 Task: Look for products in the category "Champagne & Sparkling Wine" from Veuve Du Vernay only.
Action: Mouse moved to (911, 338)
Screenshot: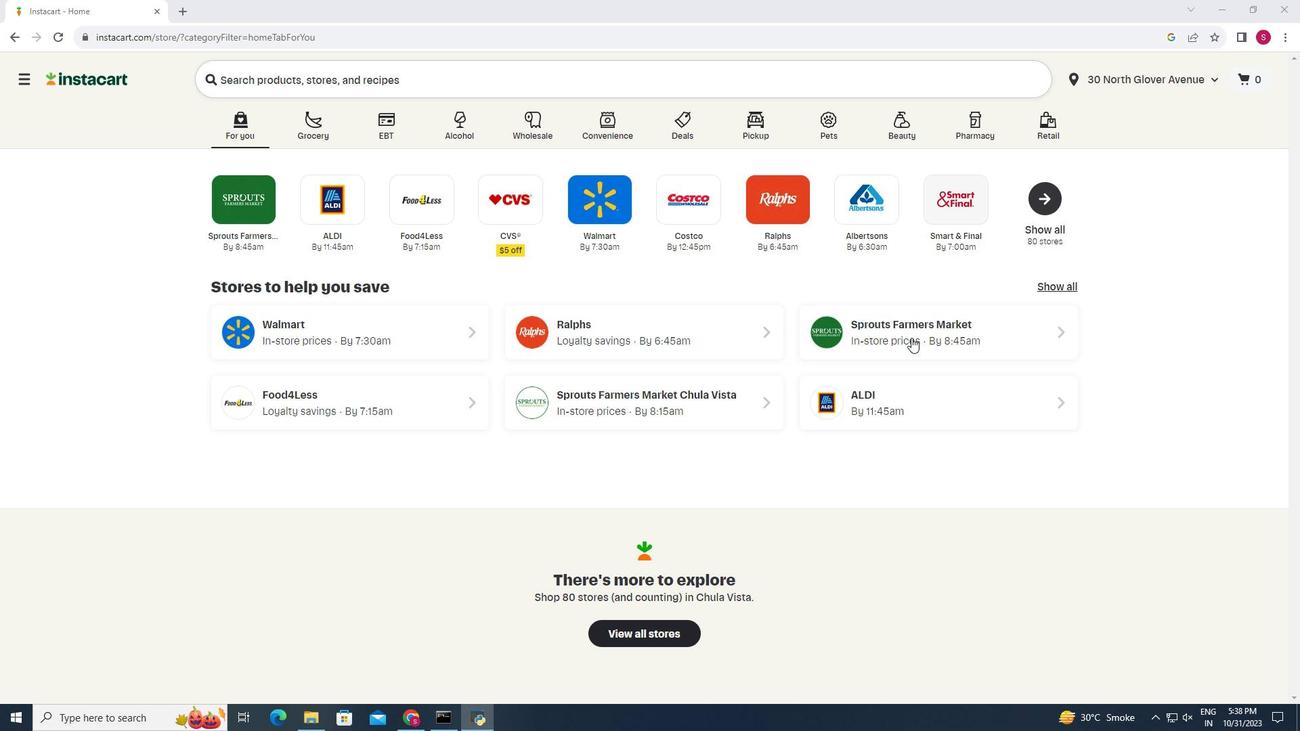 
Action: Mouse pressed left at (911, 338)
Screenshot: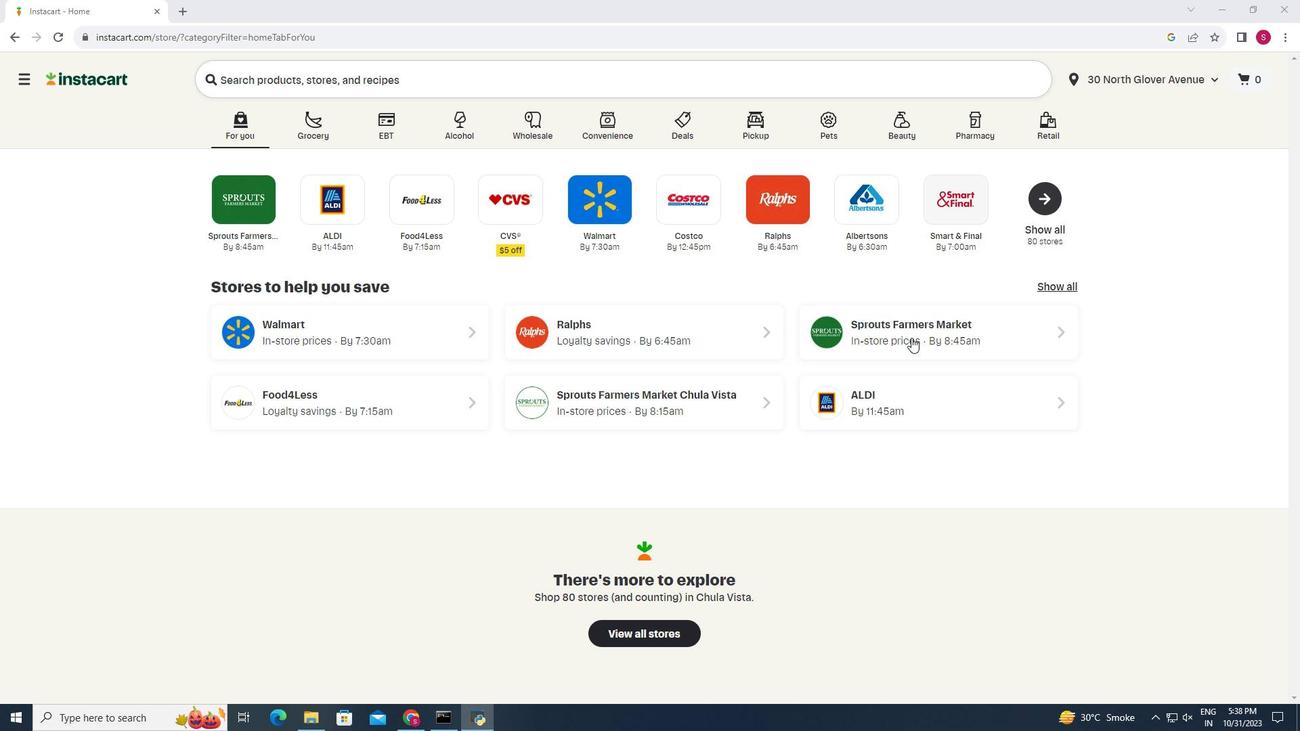 
Action: Mouse moved to (61, 695)
Screenshot: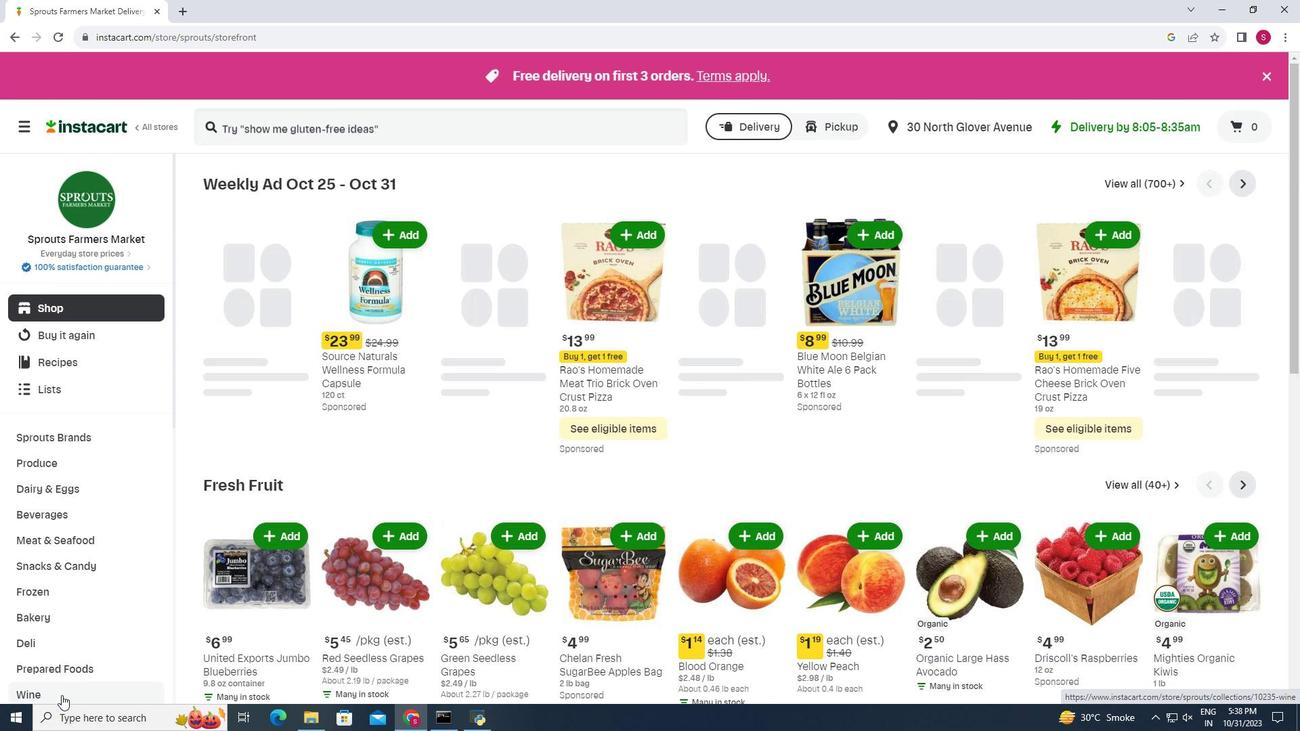 
Action: Mouse pressed left at (61, 695)
Screenshot: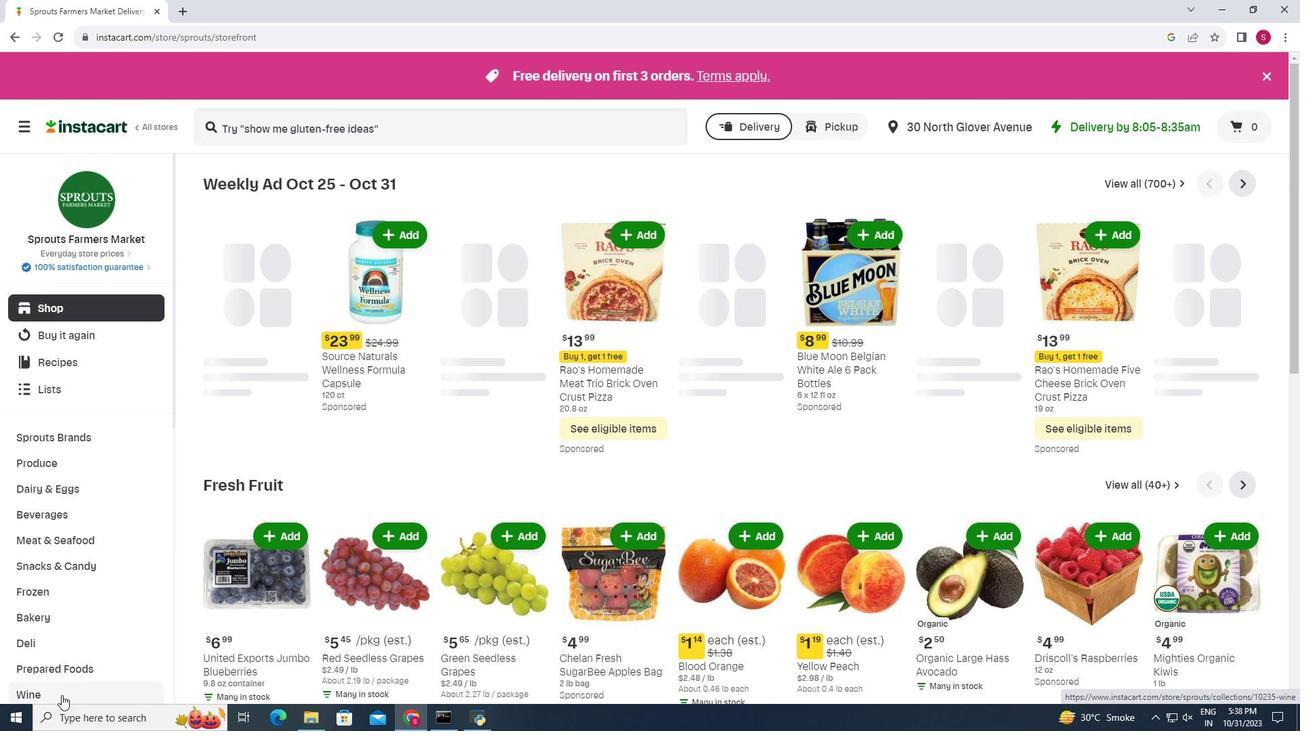 
Action: Mouse moved to (499, 212)
Screenshot: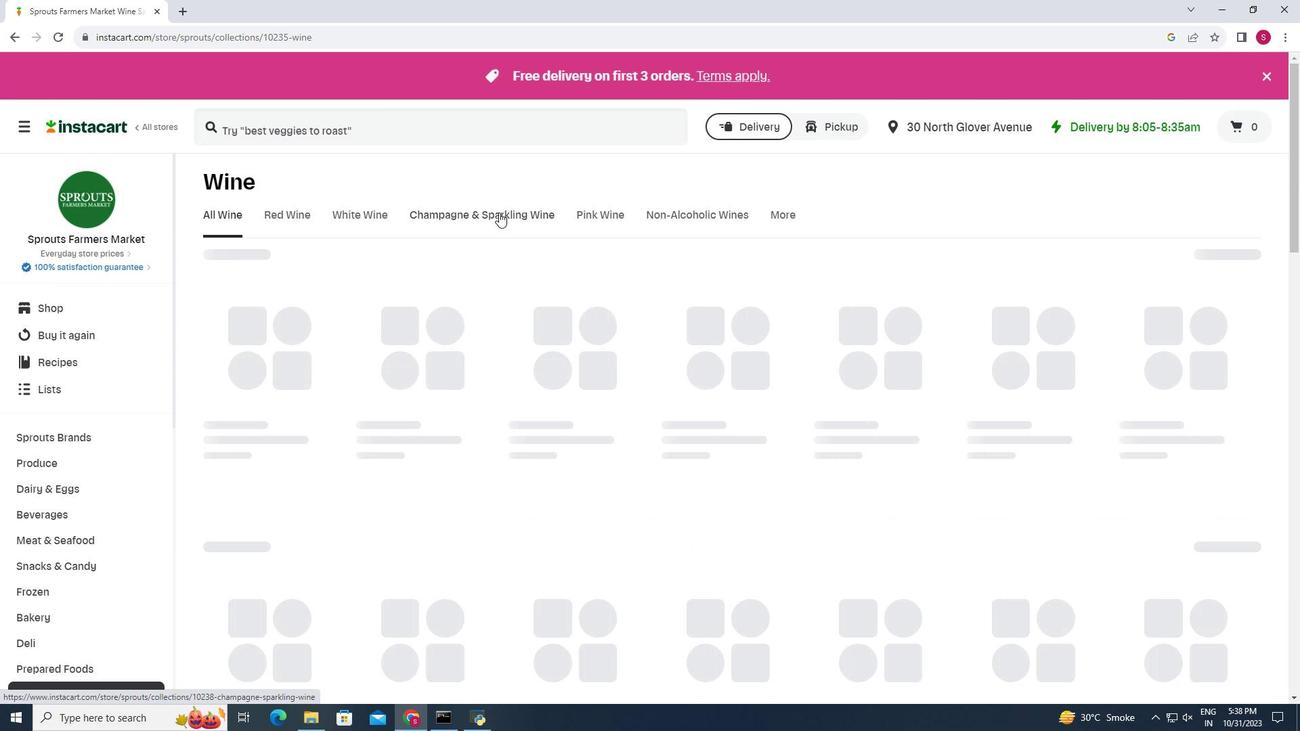 
Action: Mouse pressed left at (499, 212)
Screenshot: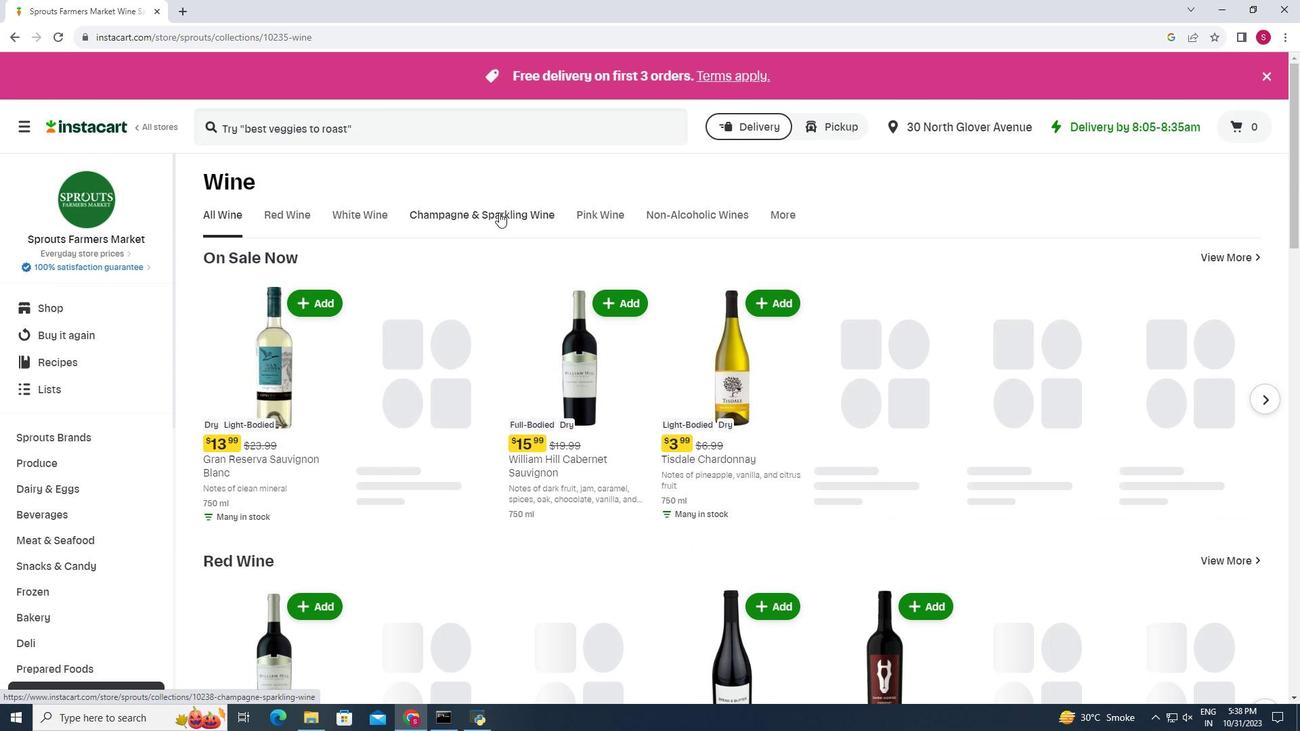 
Action: Mouse moved to (115, 682)
Screenshot: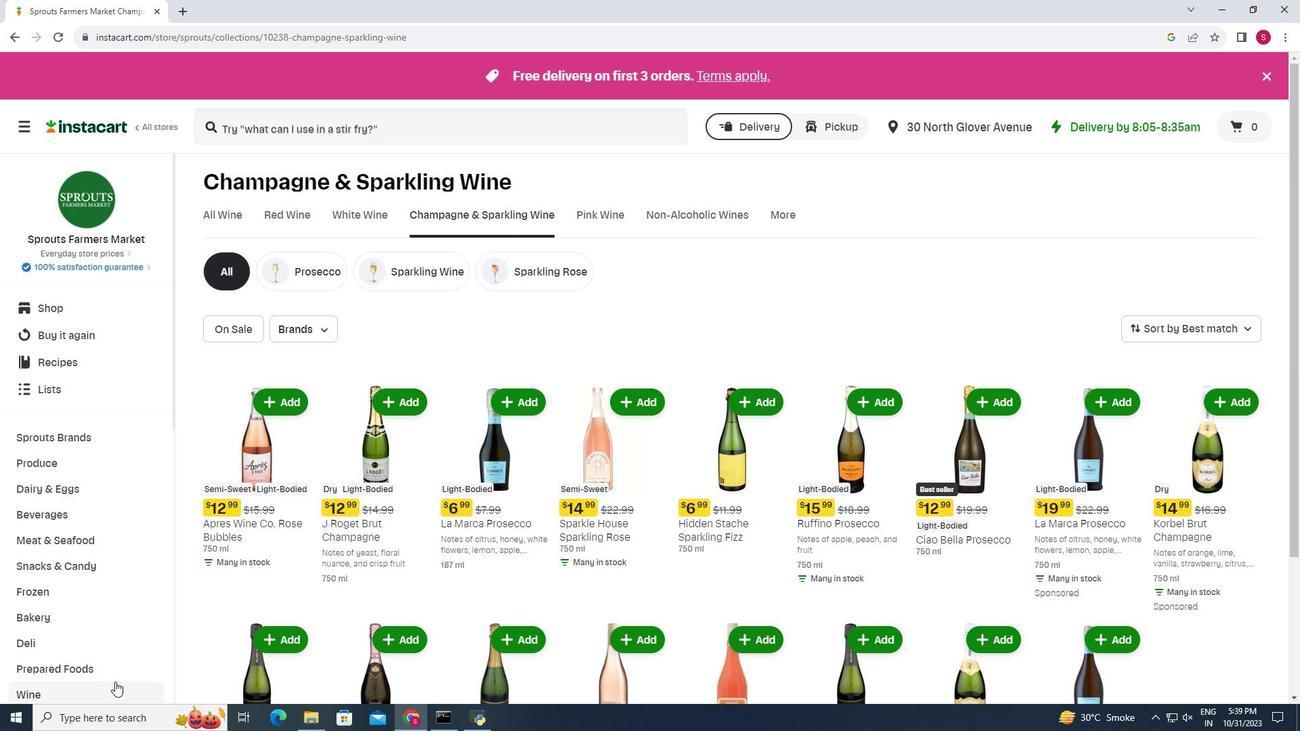 
Action: Mouse pressed left at (115, 682)
Screenshot: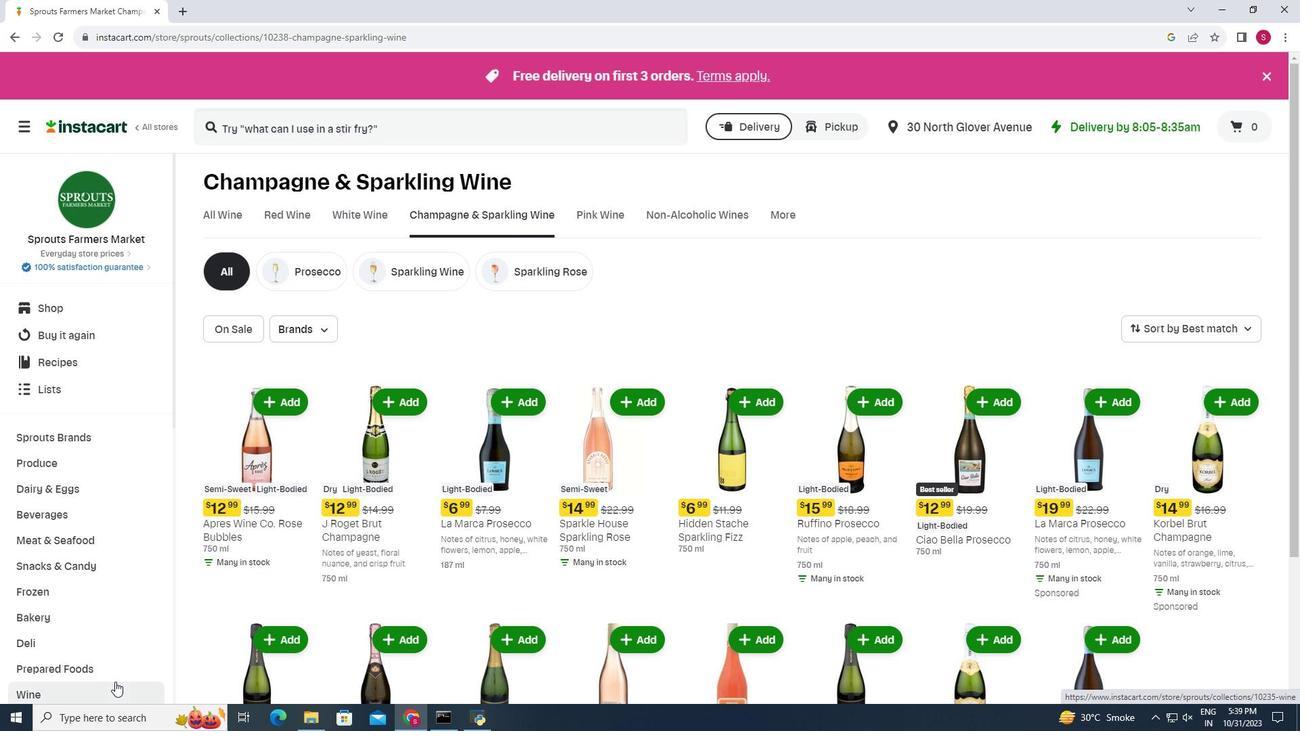 
Action: Mouse moved to (429, 211)
Screenshot: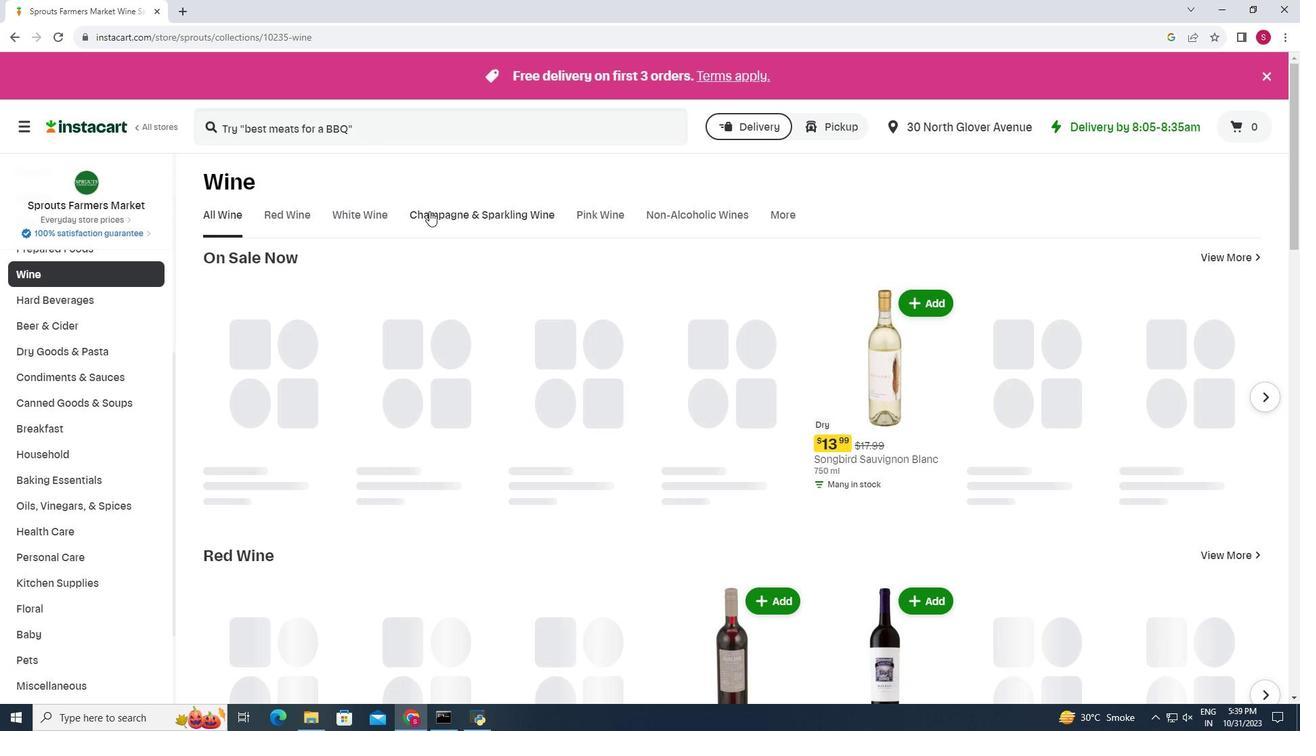 
Action: Mouse pressed left at (429, 211)
Screenshot: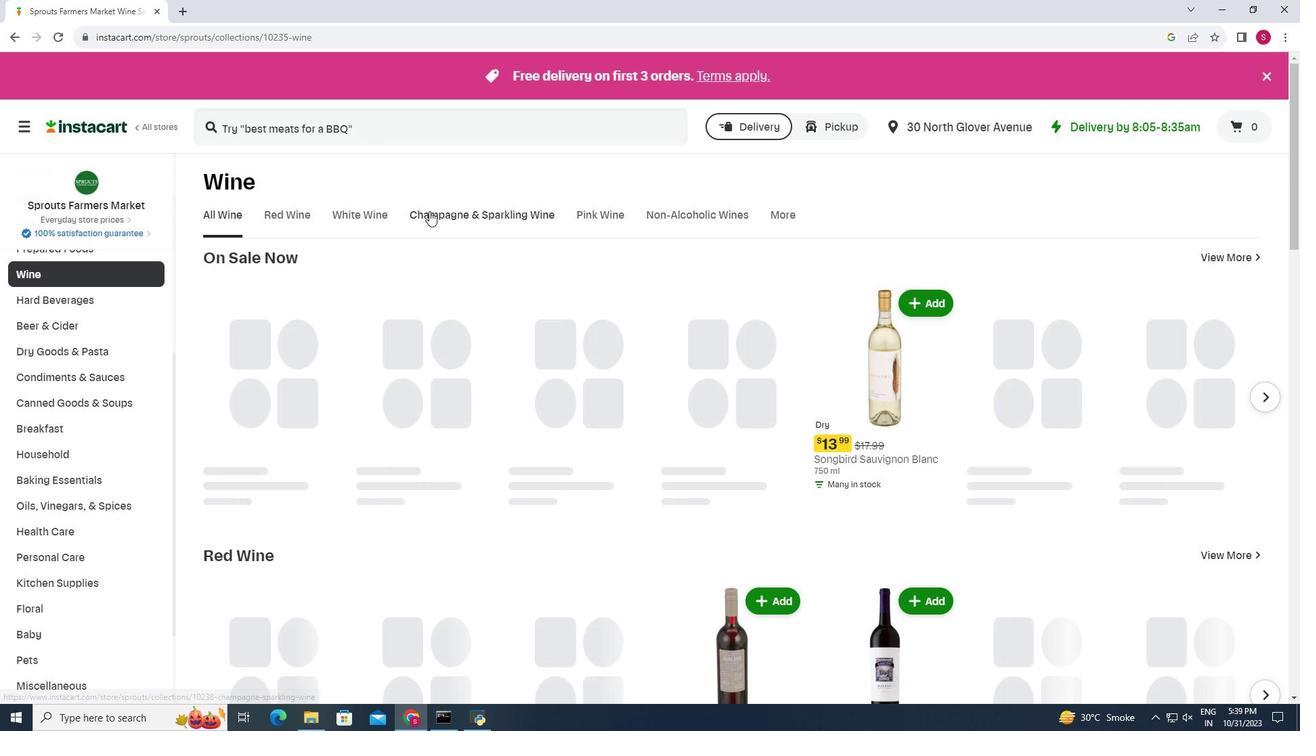 
Action: Mouse moved to (321, 326)
Screenshot: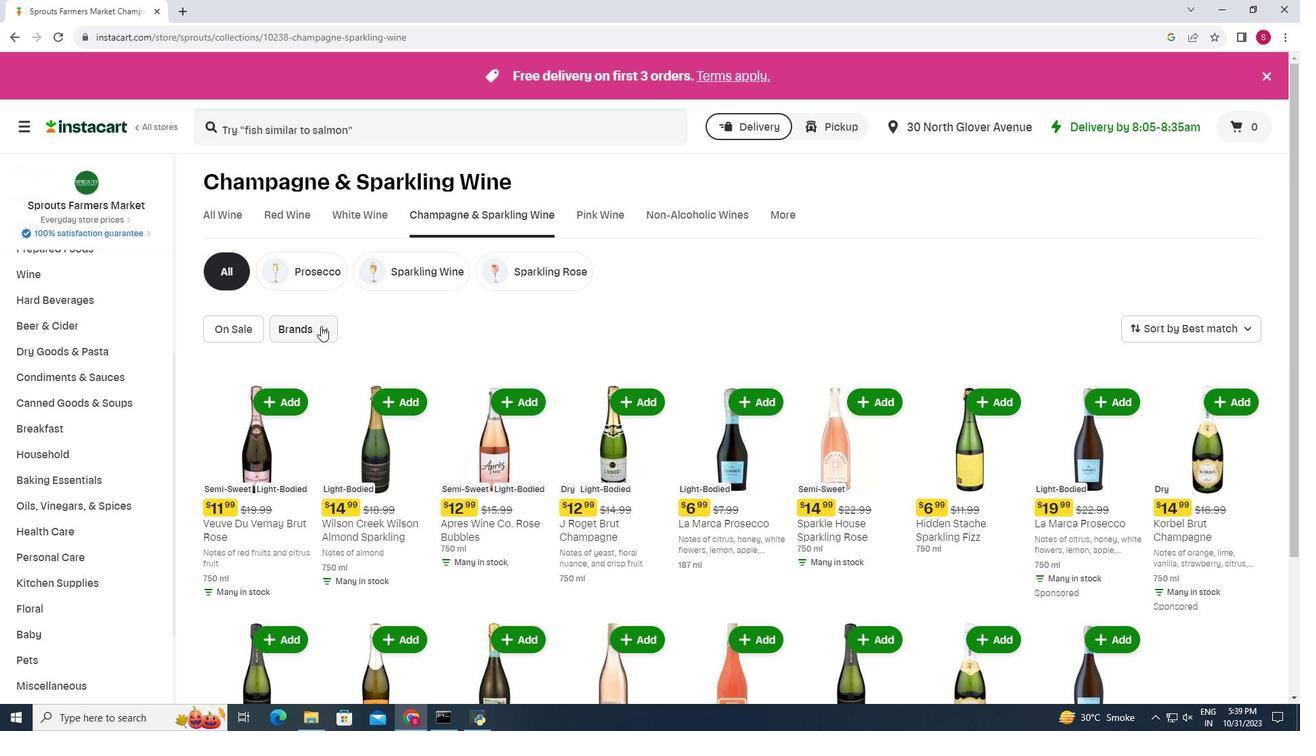 
Action: Mouse pressed left at (321, 326)
Screenshot: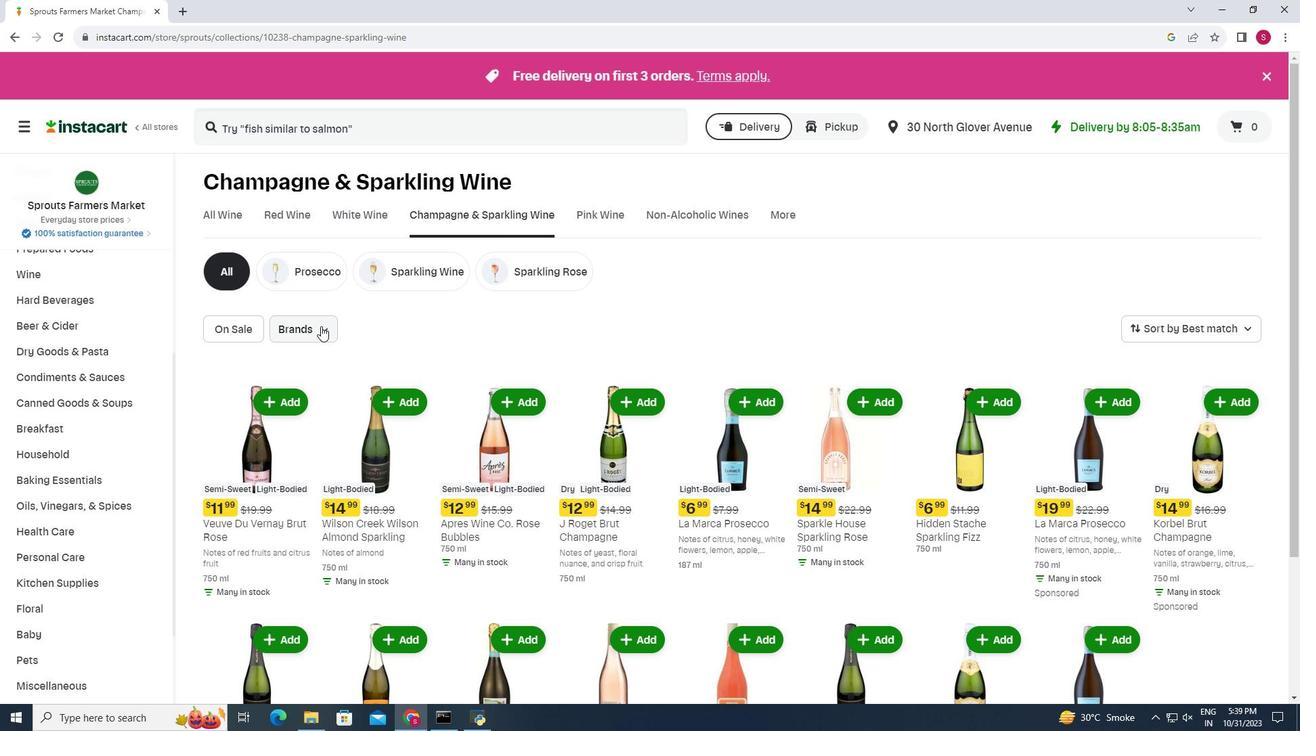 
Action: Mouse moved to (347, 426)
Screenshot: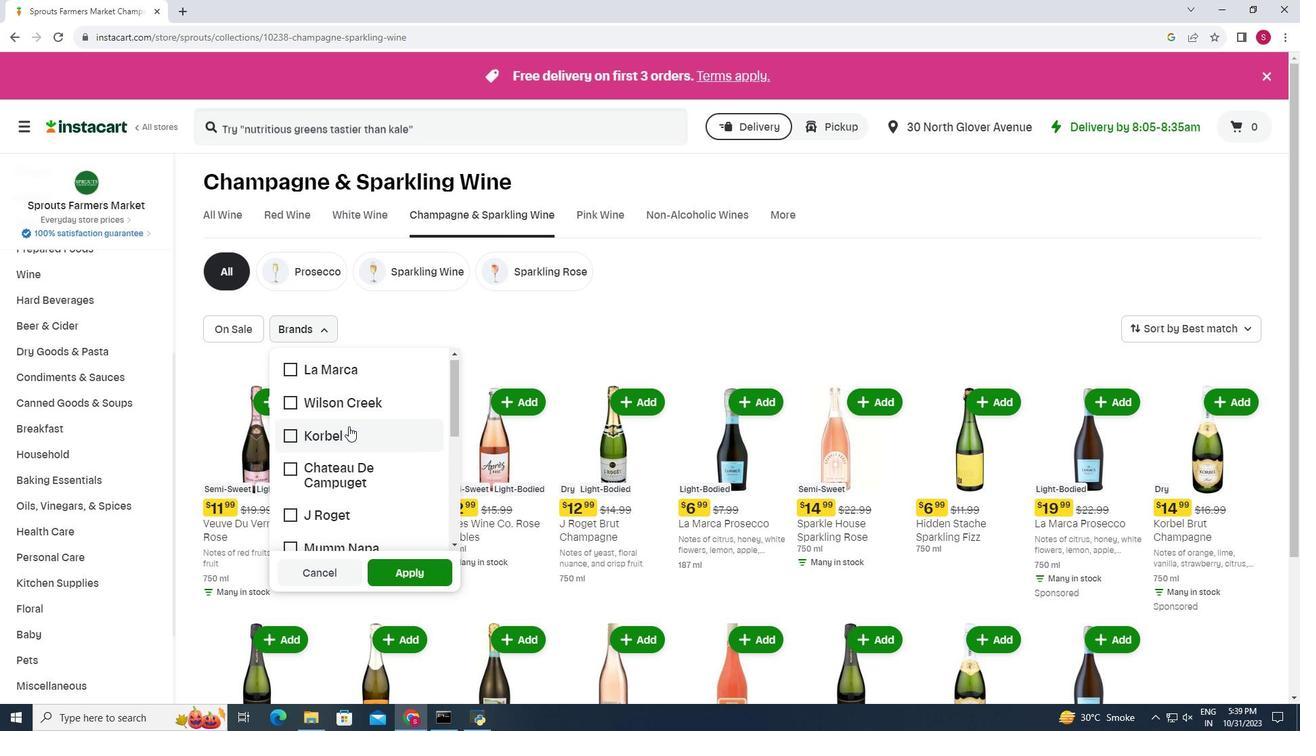 
Action: Mouse scrolled (347, 426) with delta (0, 0)
Screenshot: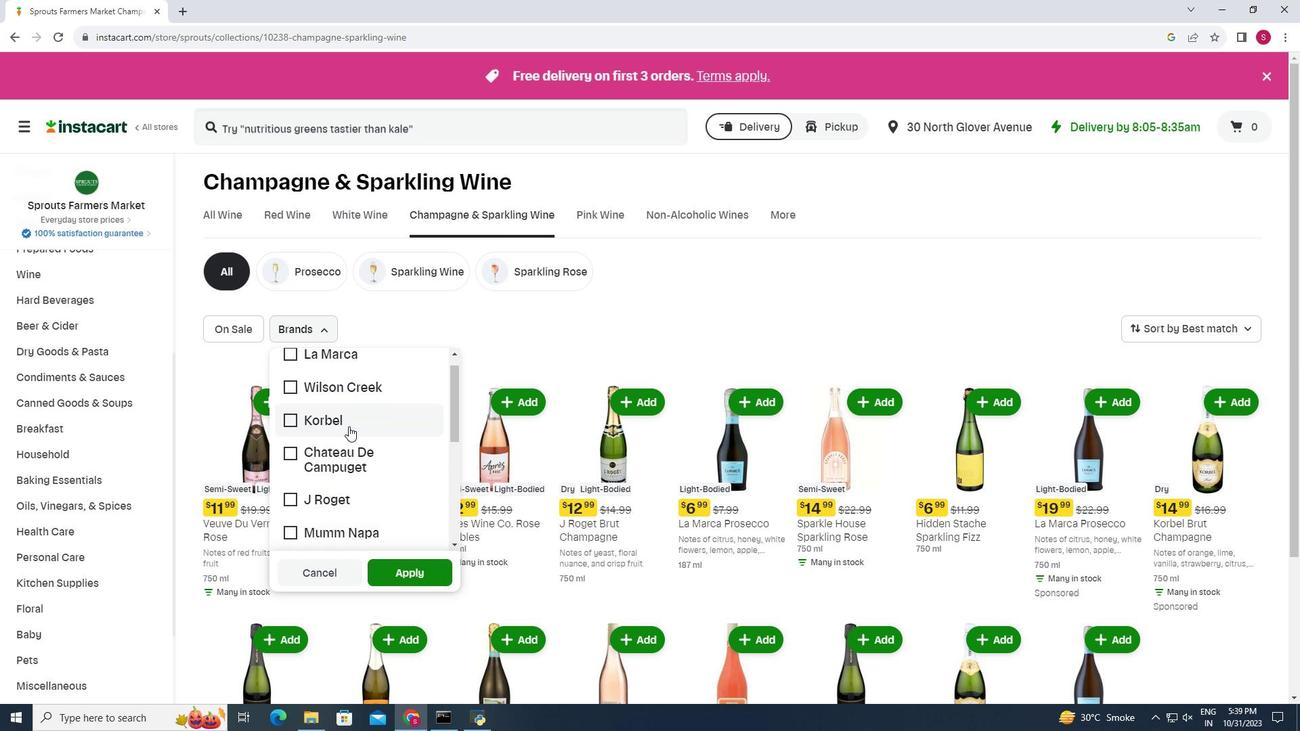
Action: Mouse moved to (349, 427)
Screenshot: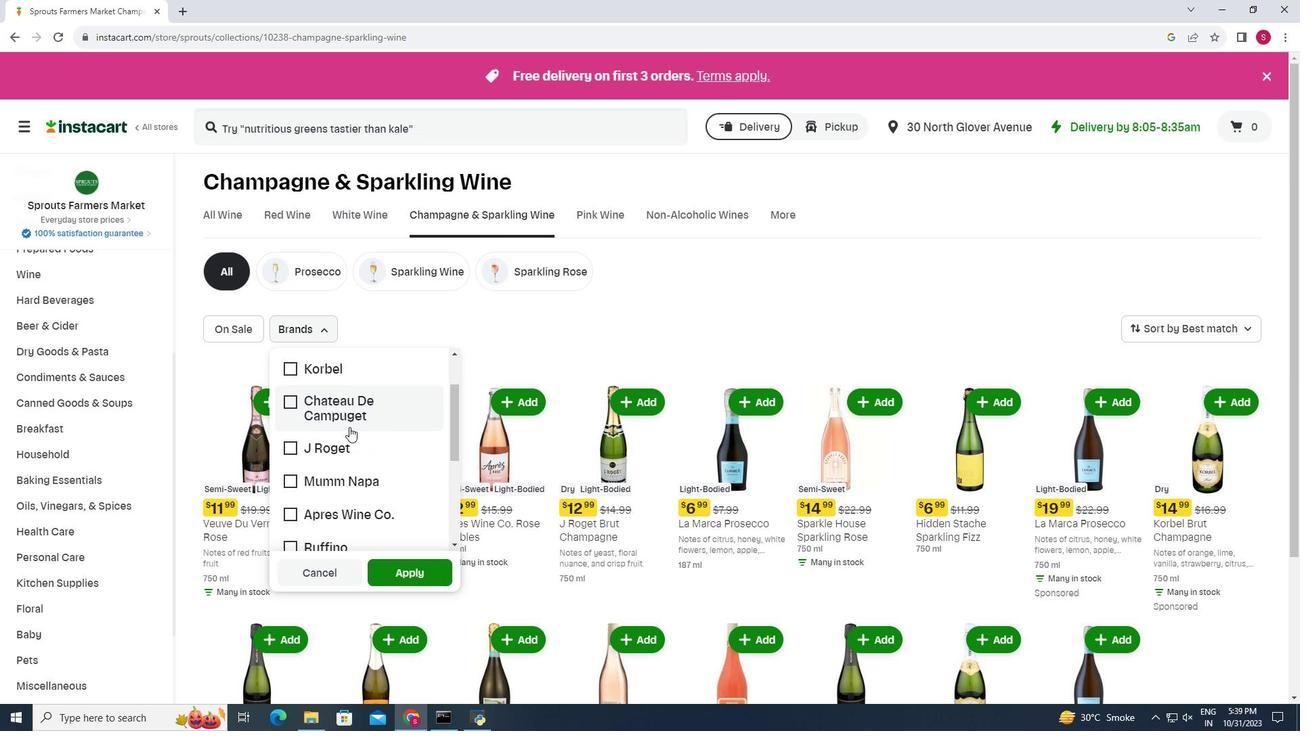 
Action: Mouse scrolled (349, 426) with delta (0, 0)
Screenshot: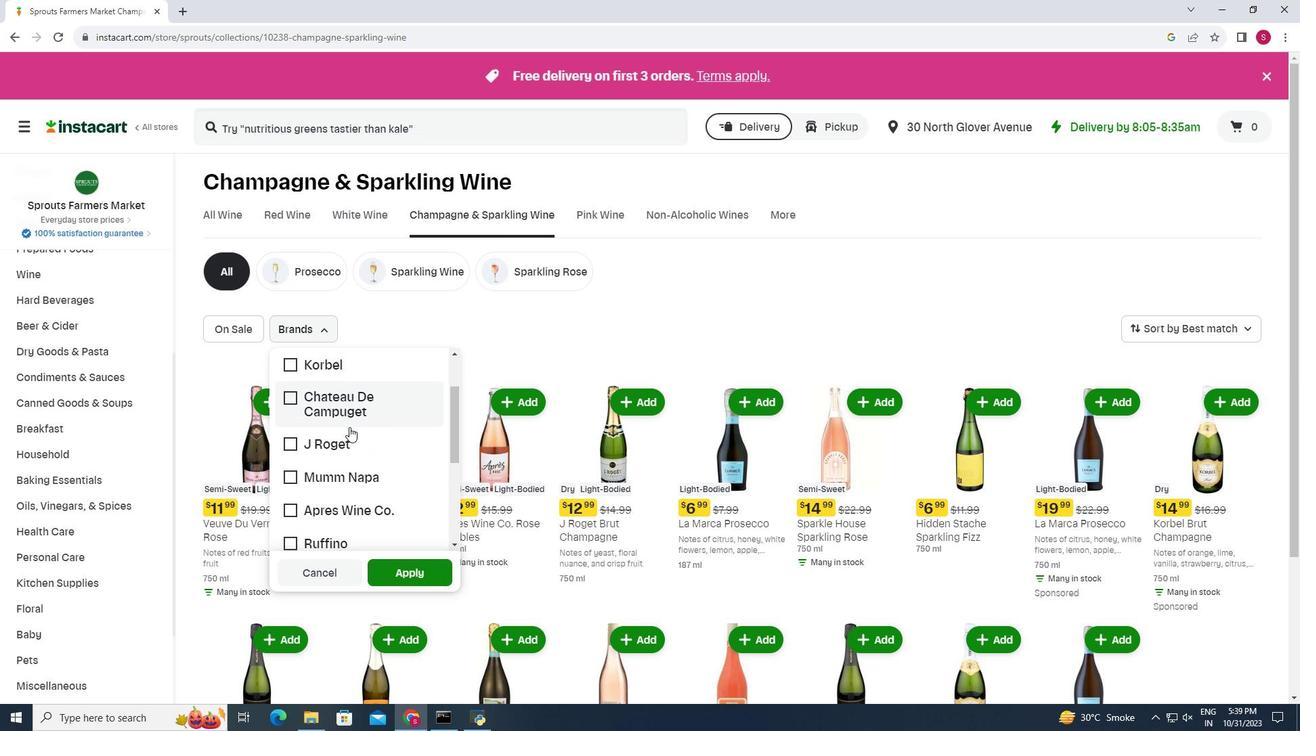 
Action: Mouse moved to (350, 428)
Screenshot: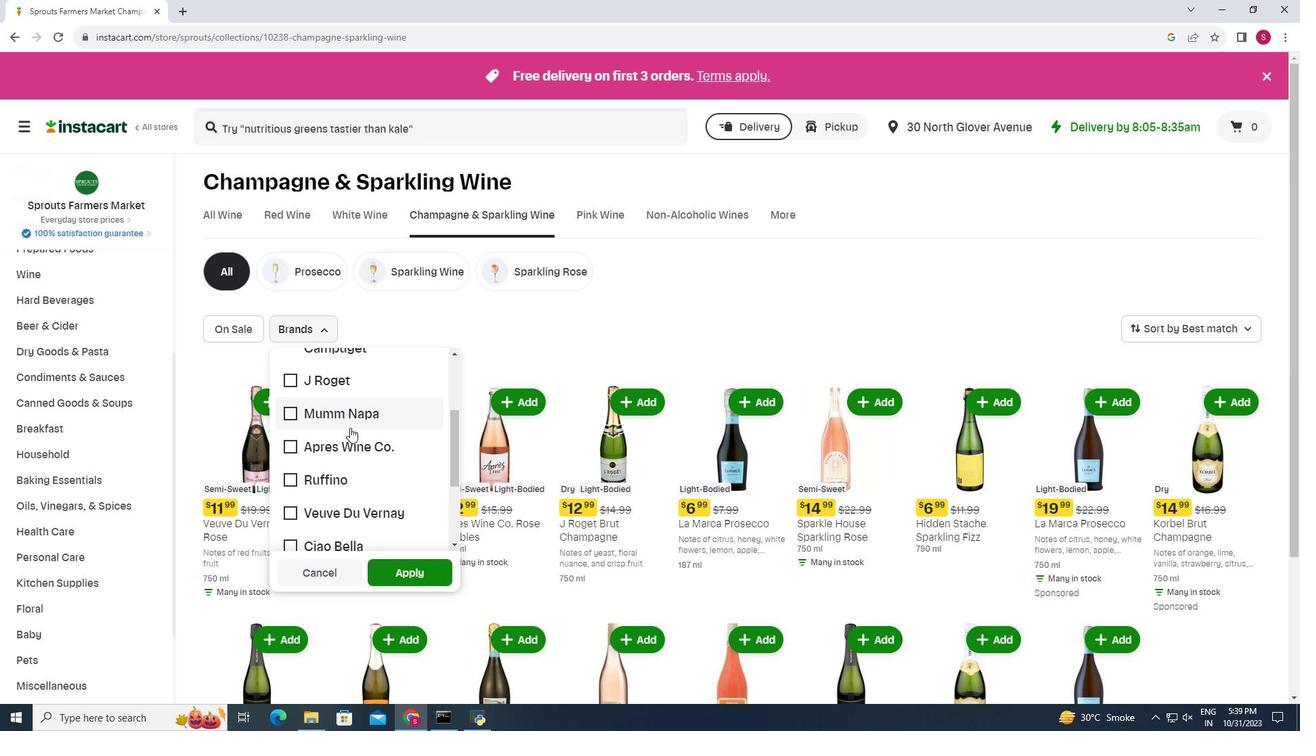 
Action: Mouse scrolled (350, 427) with delta (0, 0)
Screenshot: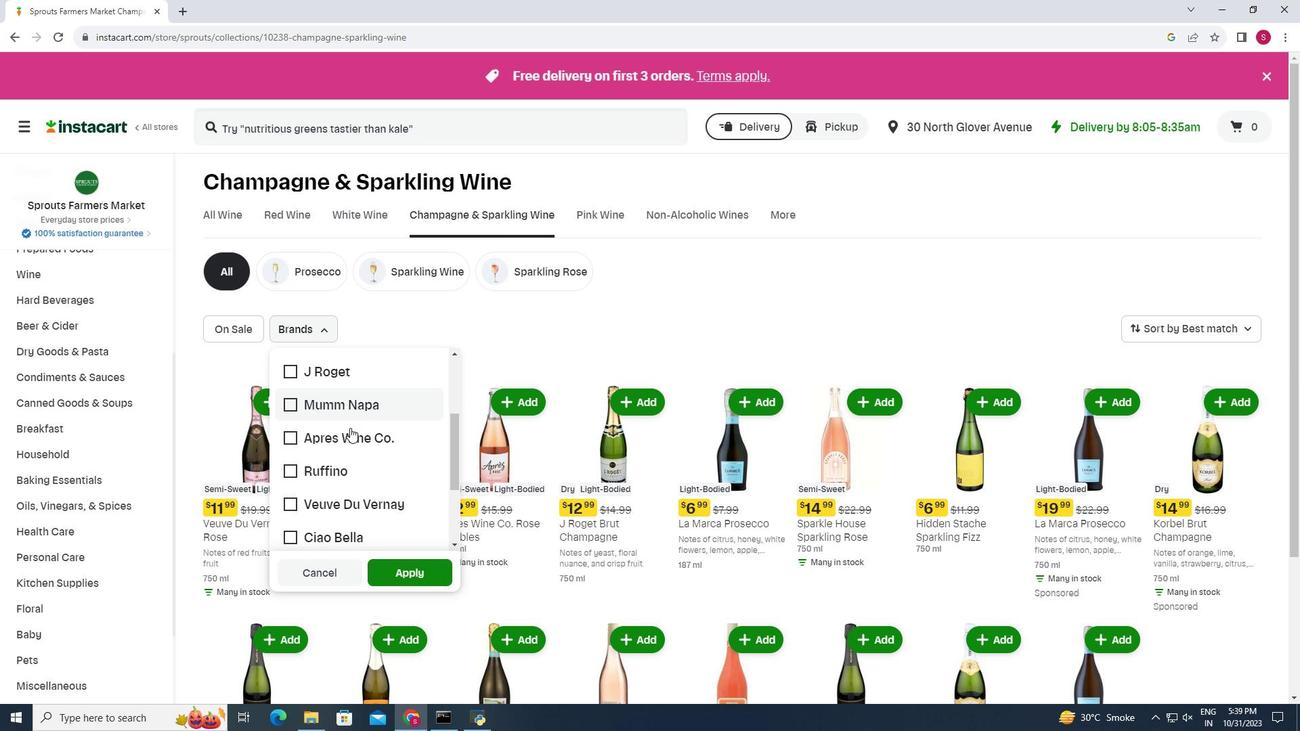 
Action: Mouse moved to (362, 439)
Screenshot: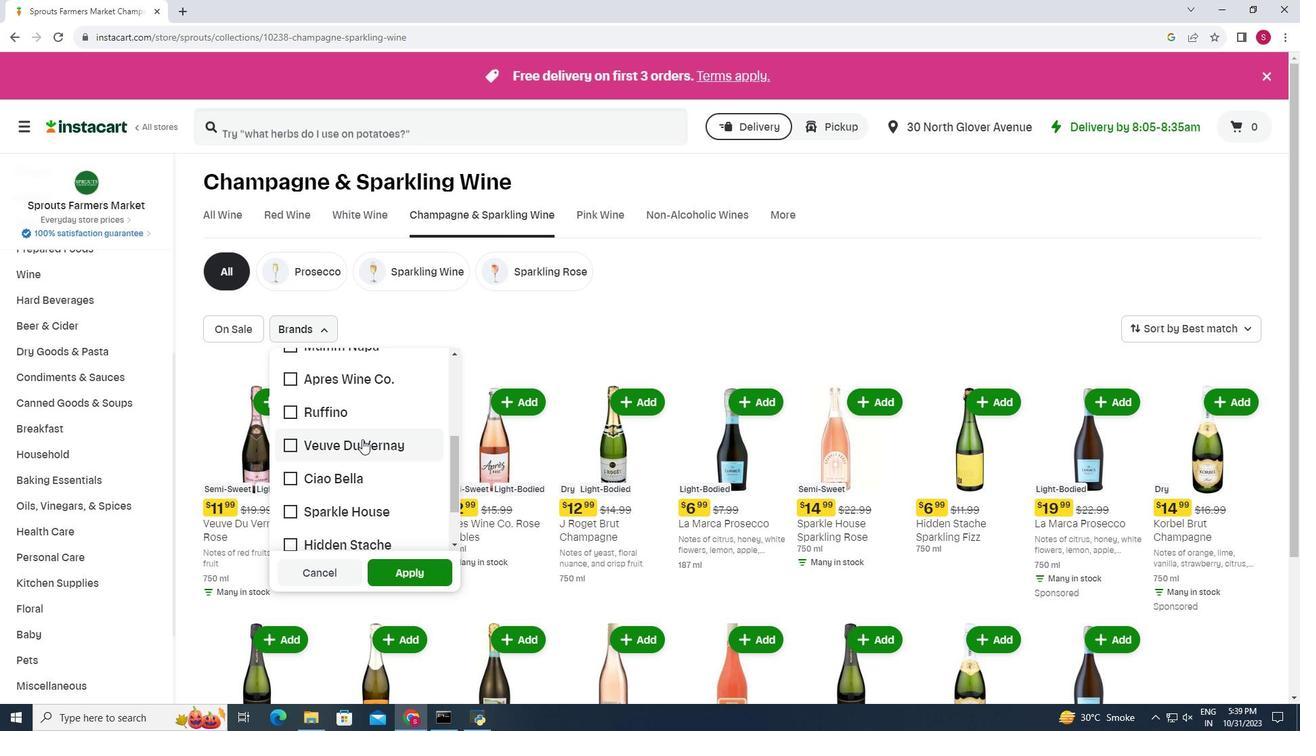 
Action: Mouse pressed left at (362, 439)
Screenshot: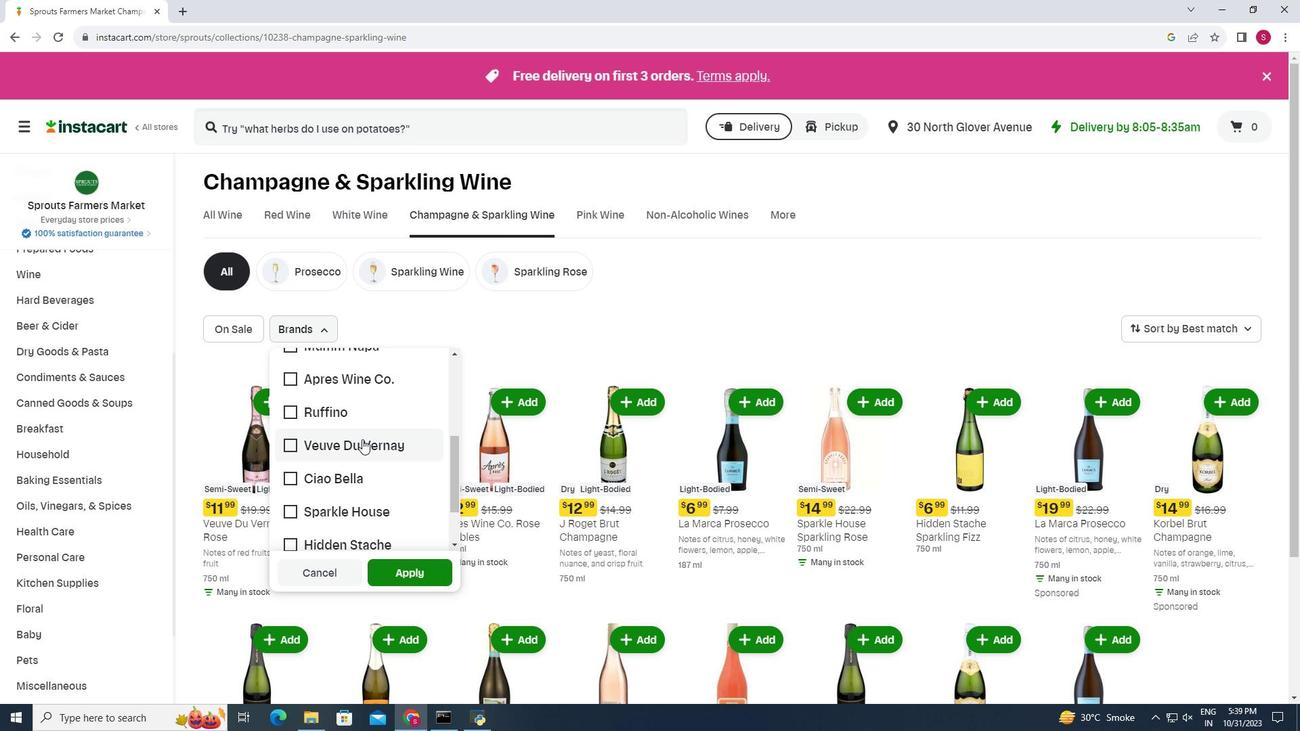 
Action: Mouse moved to (397, 575)
Screenshot: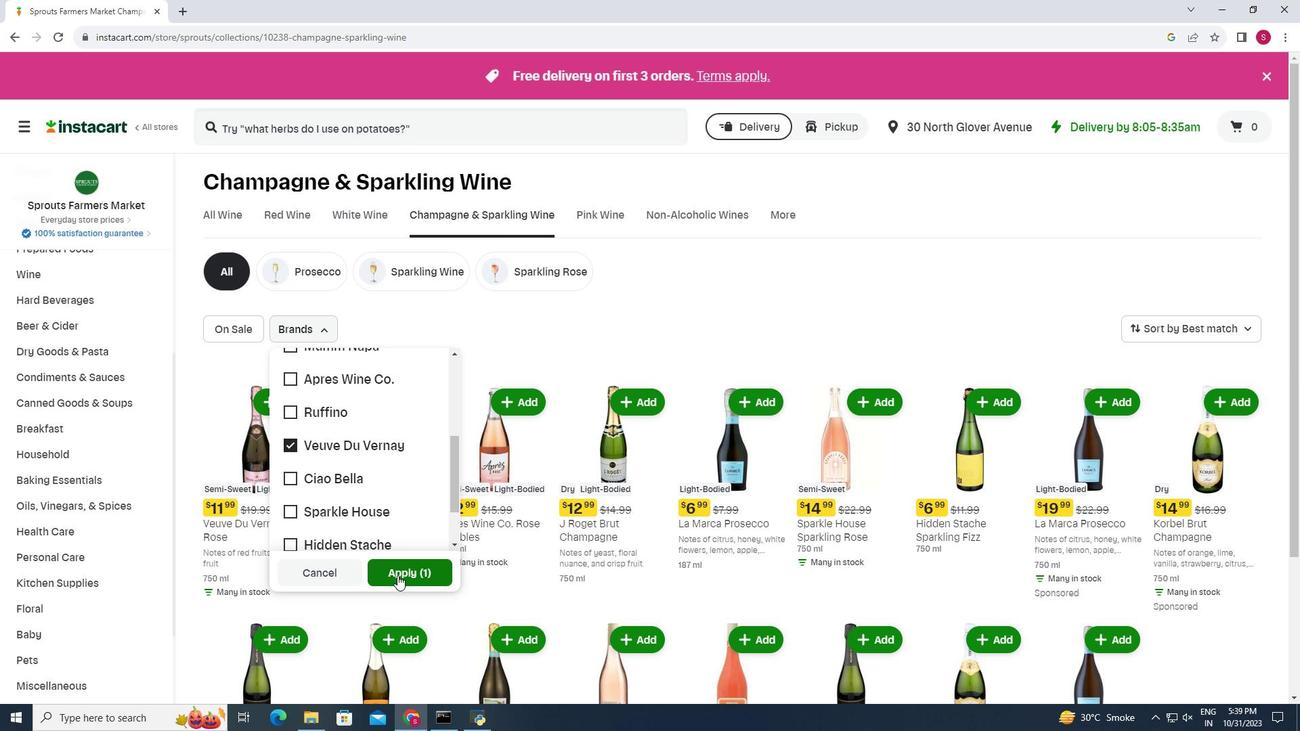 
Action: Mouse pressed left at (397, 575)
Screenshot: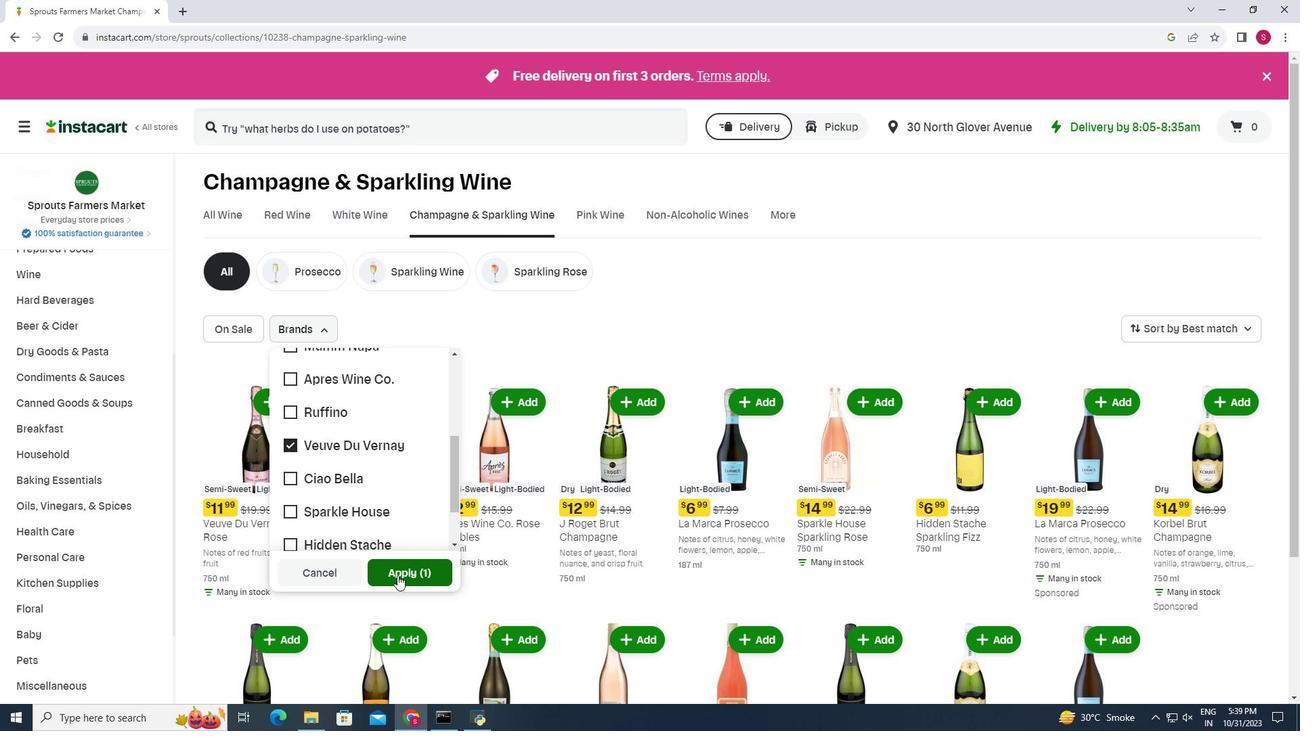 
Action: Mouse moved to (692, 297)
Screenshot: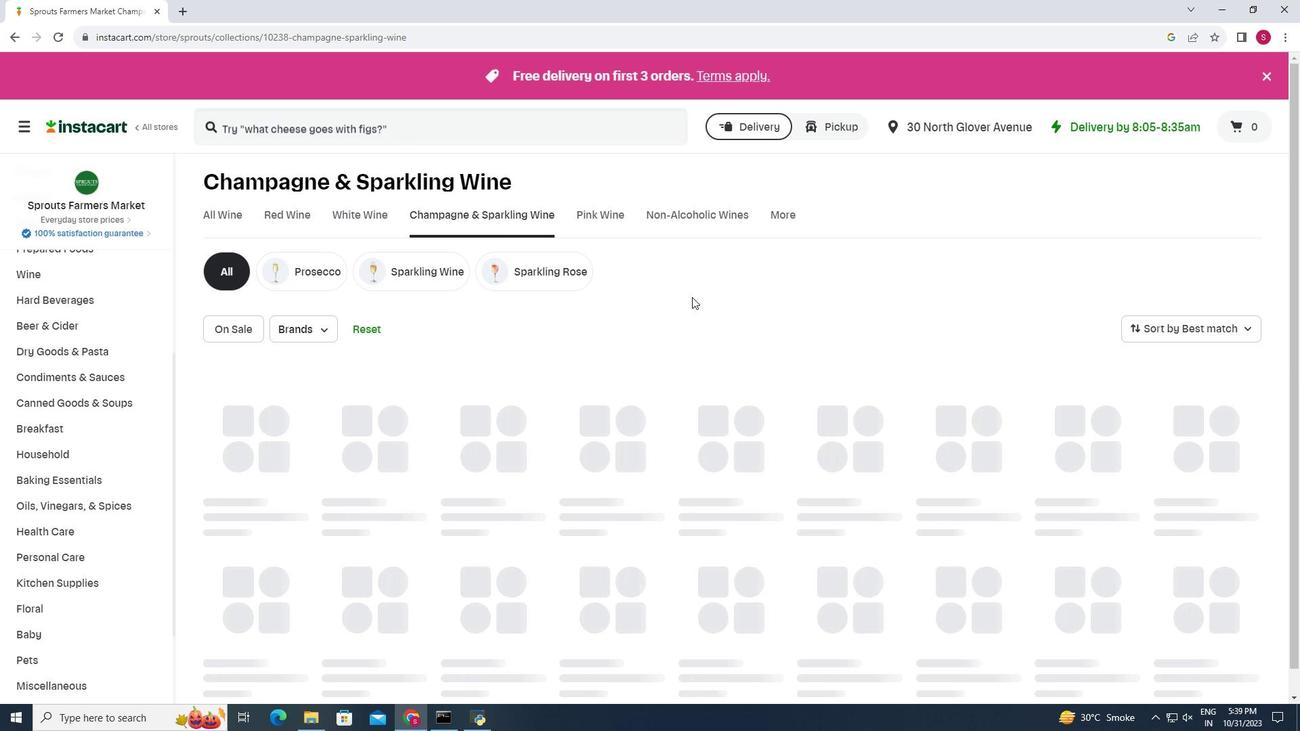 
Action: Mouse scrolled (692, 296) with delta (0, 0)
Screenshot: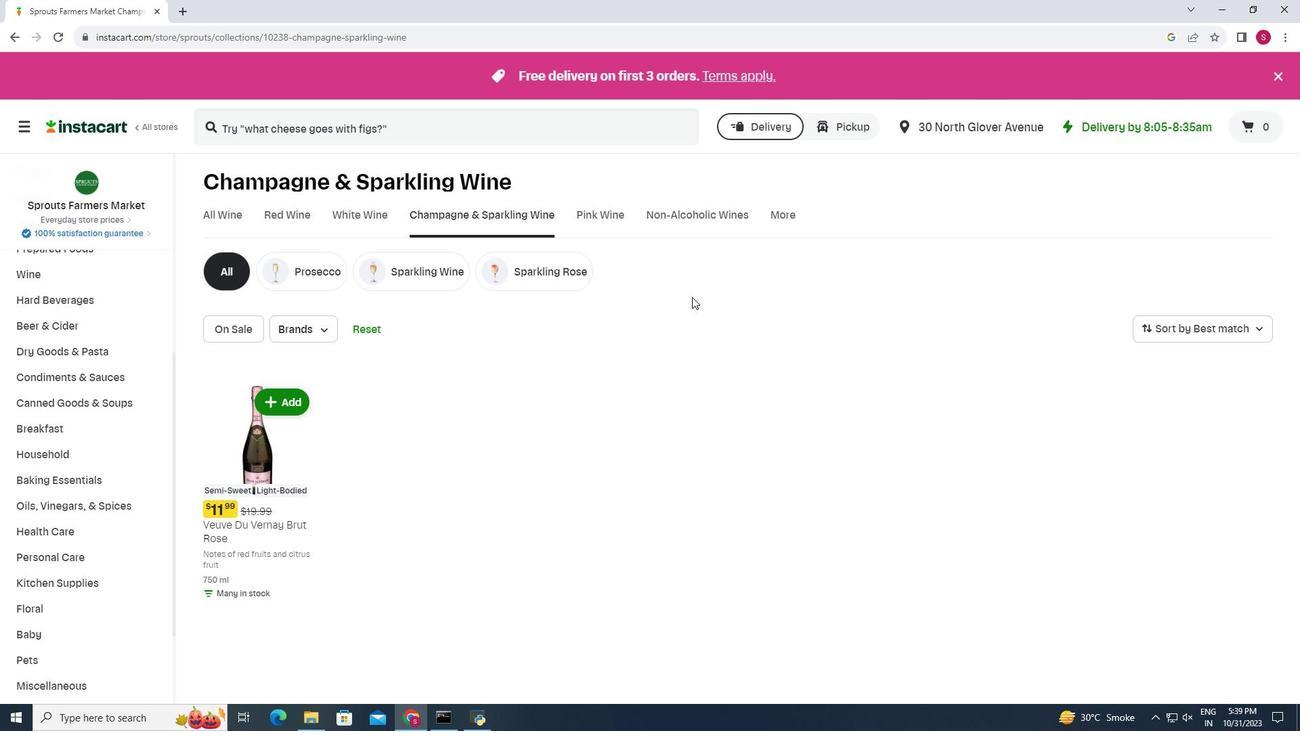 
Action: Mouse scrolled (692, 296) with delta (0, 0)
Screenshot: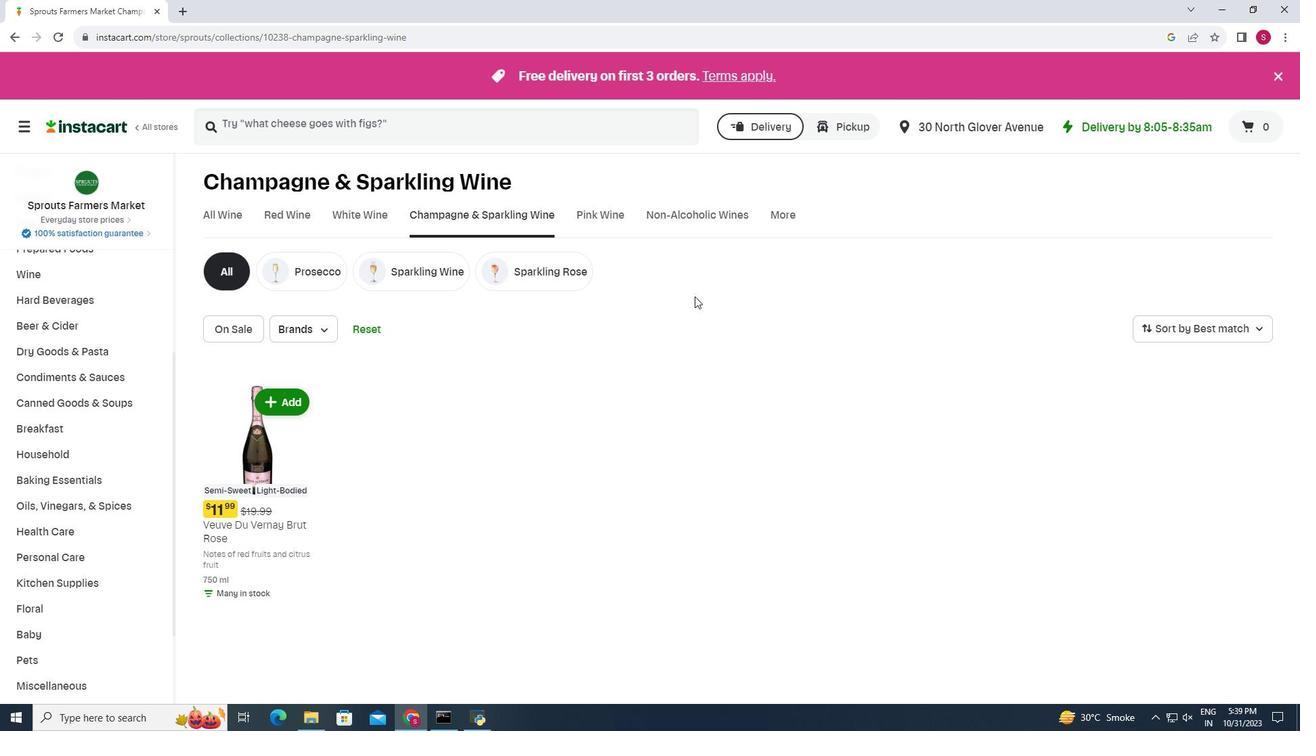 
Action: Mouse moved to (695, 296)
Screenshot: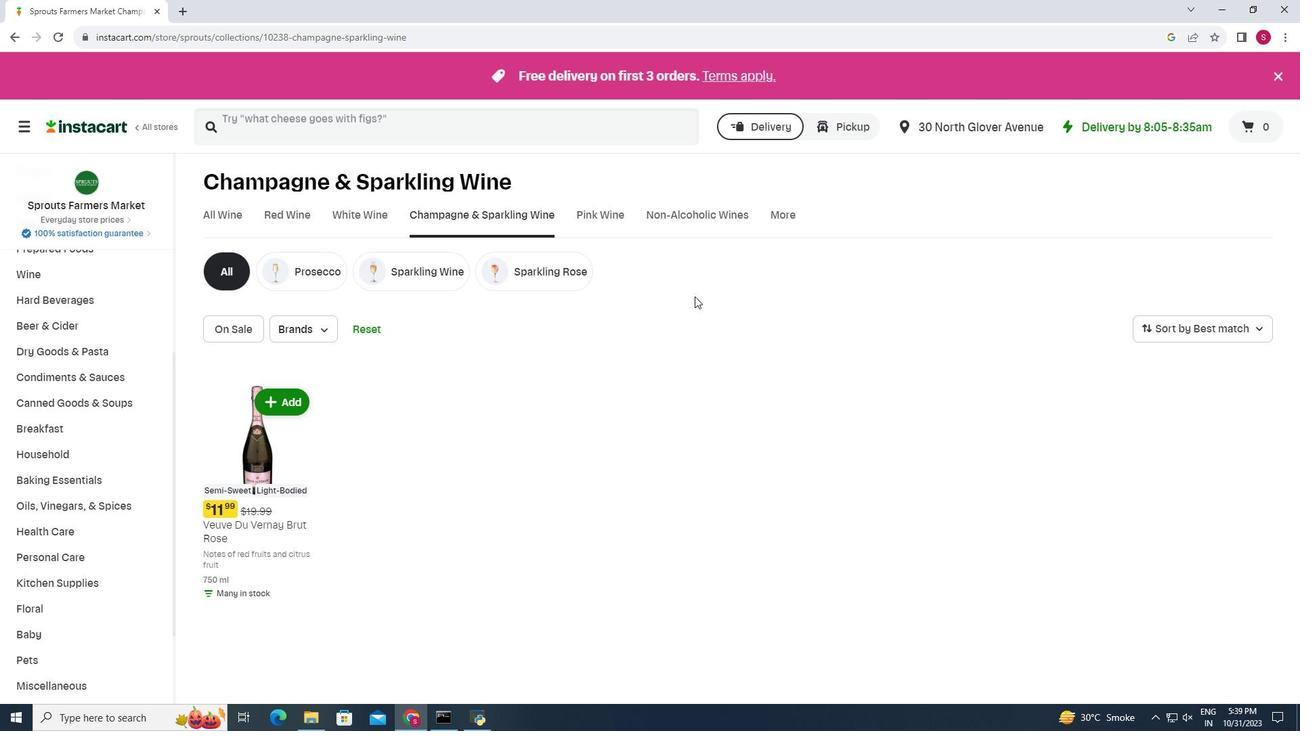 
